 Task: Look for organic products only.
Action: Mouse moved to (24, 74)
Screenshot: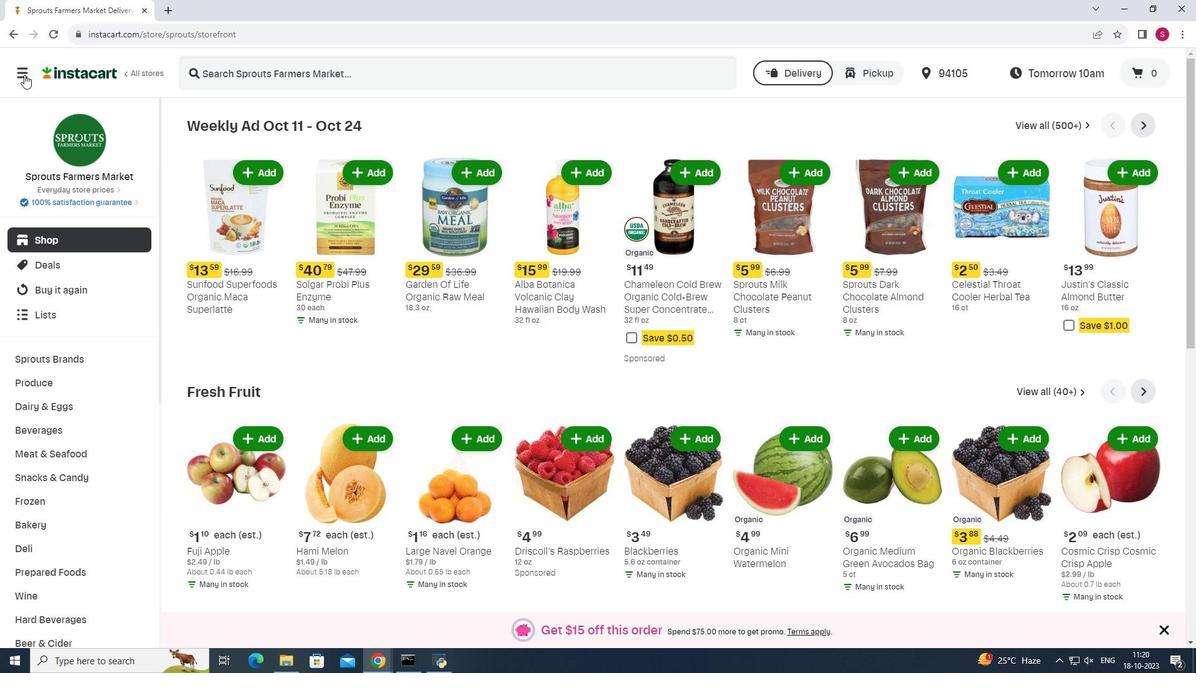 
Action: Mouse pressed left at (24, 74)
Screenshot: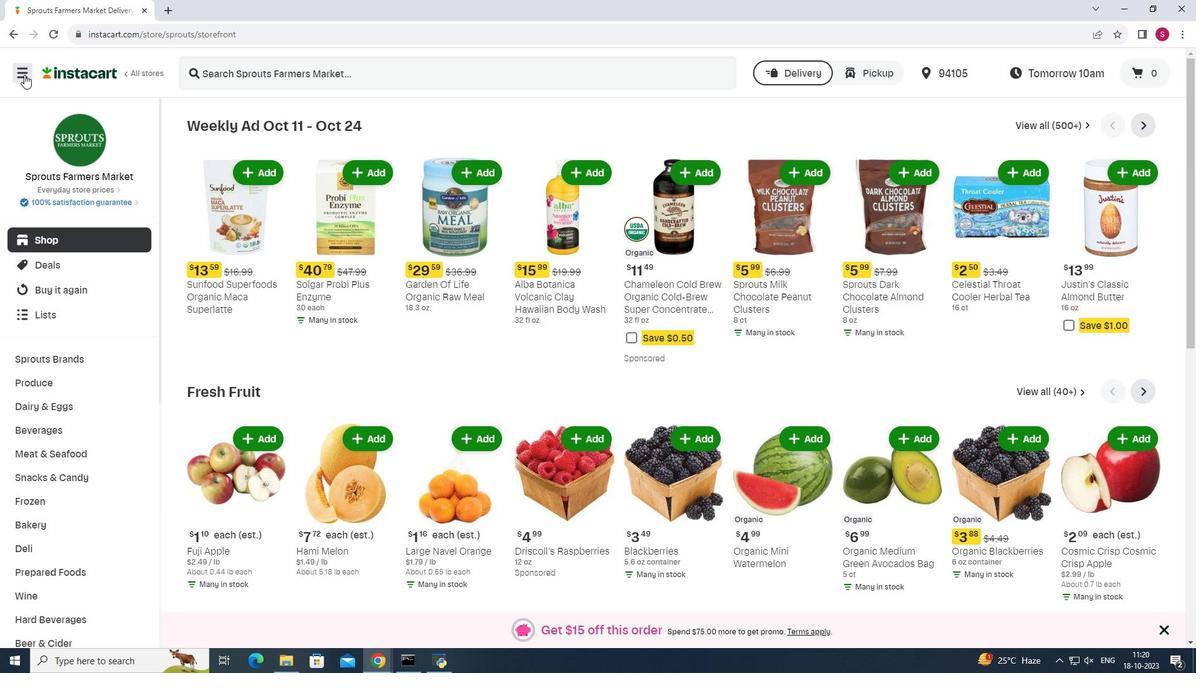 
Action: Mouse moved to (81, 329)
Screenshot: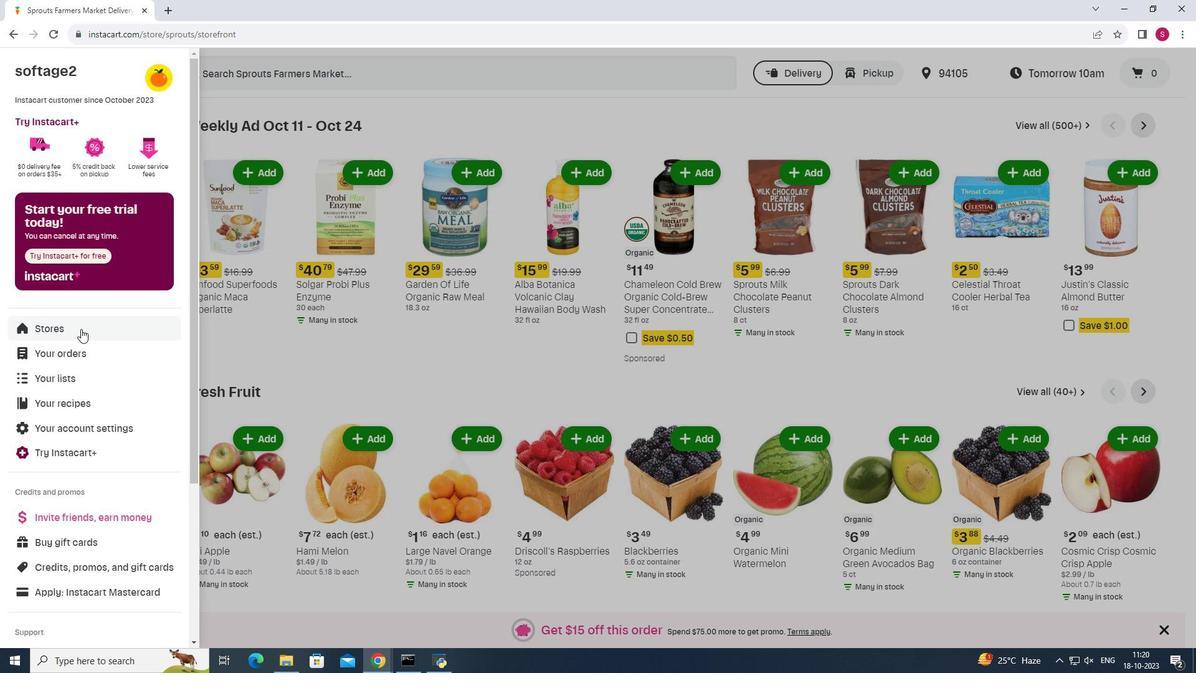 
Action: Mouse pressed left at (81, 329)
Screenshot: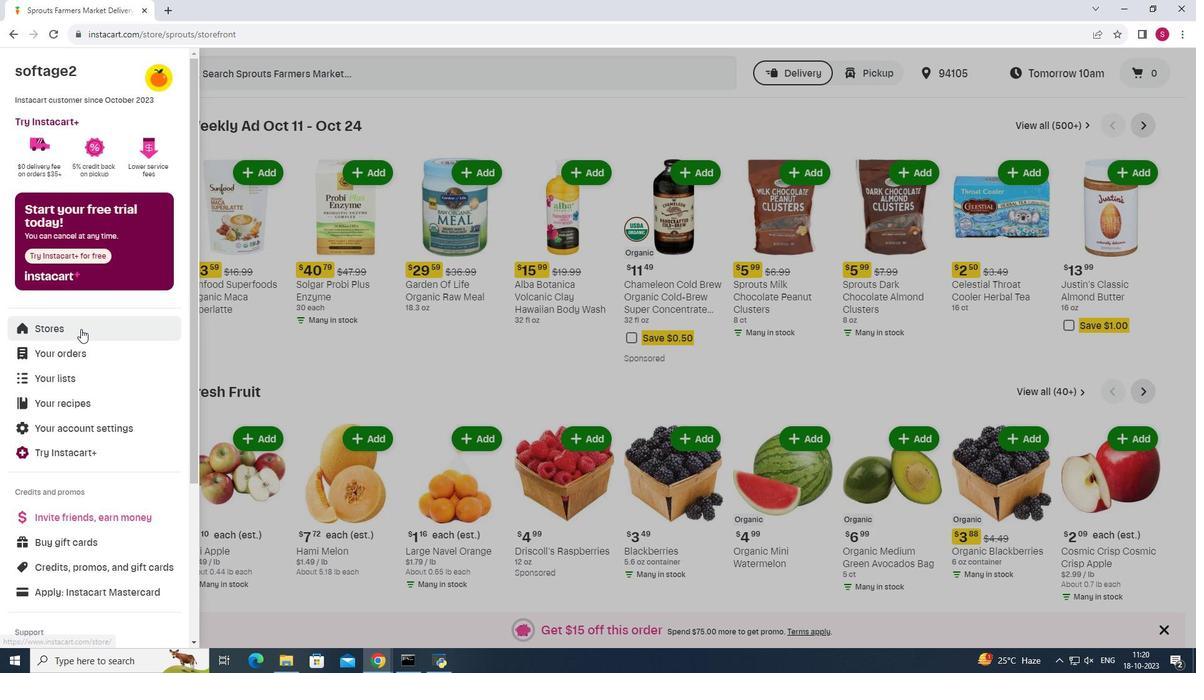 
Action: Mouse pressed left at (81, 329)
Screenshot: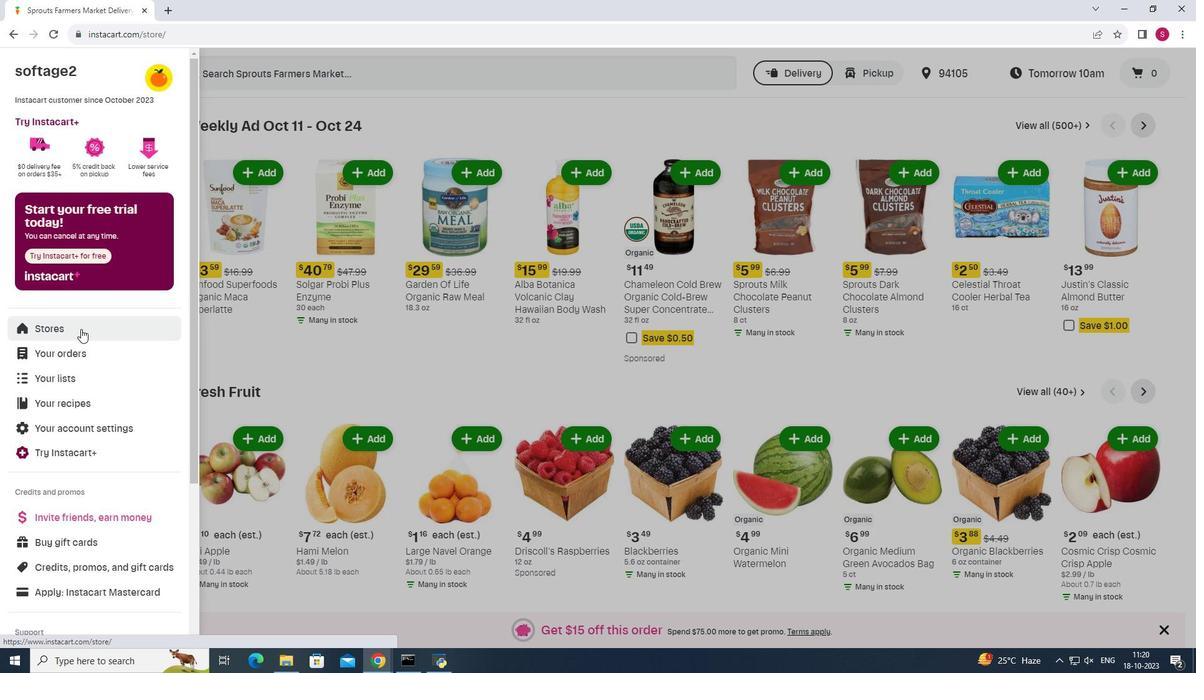 
Action: Mouse moved to (290, 120)
Screenshot: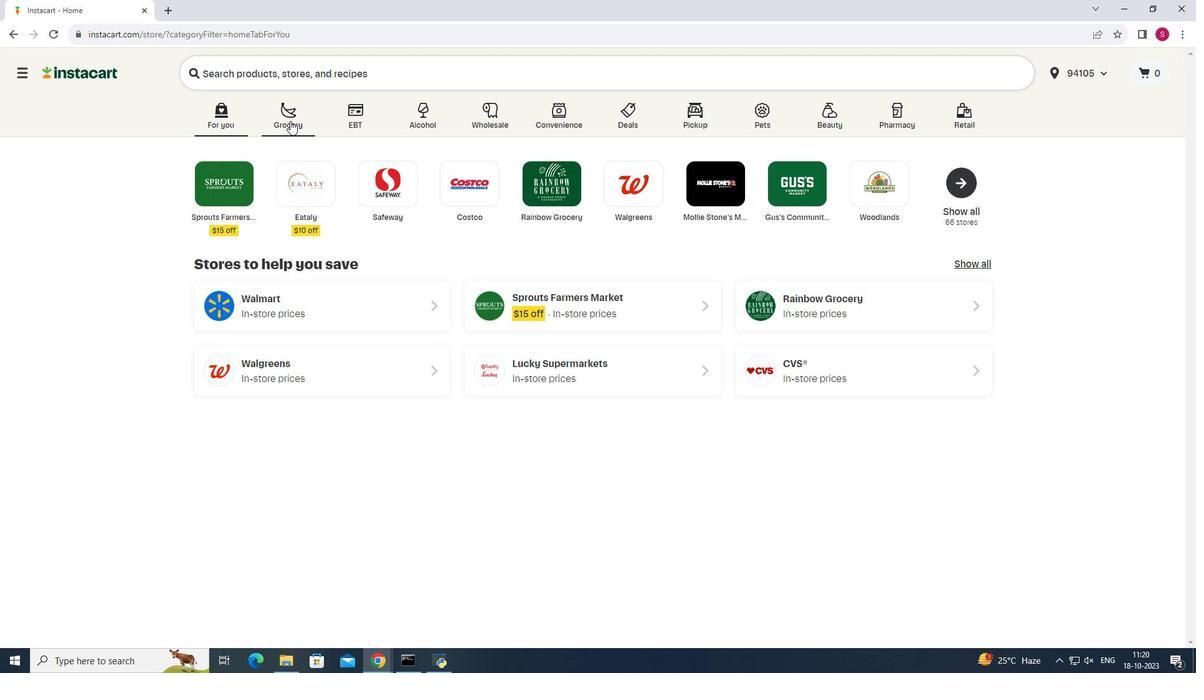 
Action: Mouse pressed left at (290, 120)
Screenshot: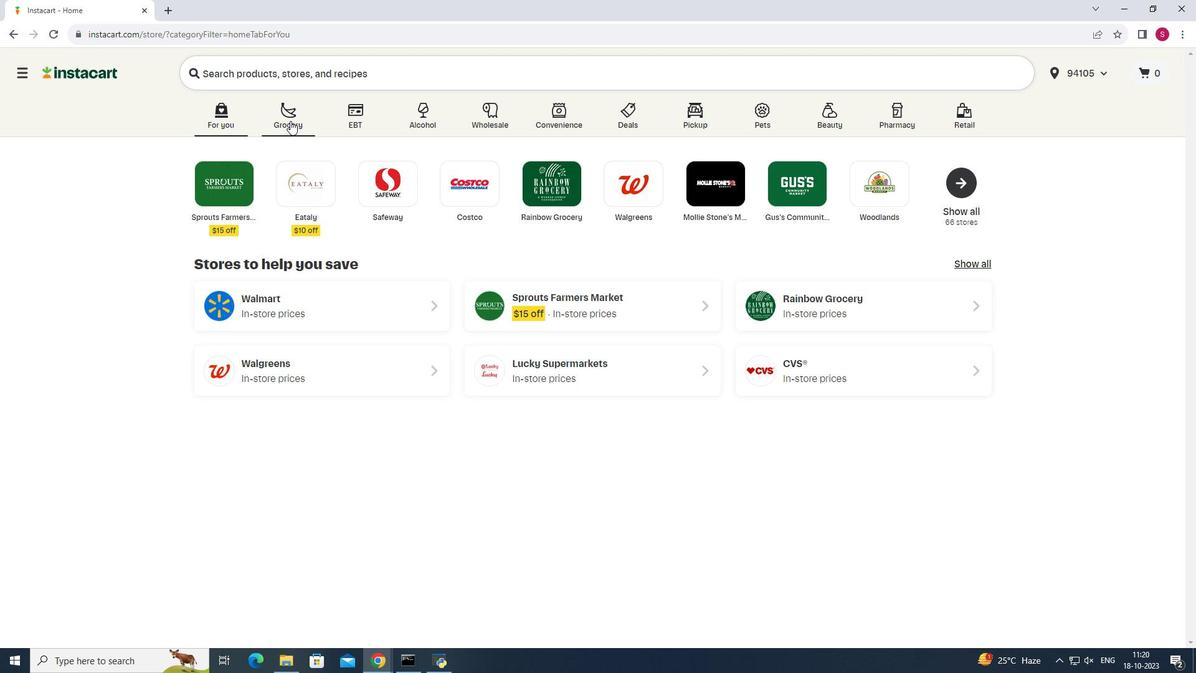 
Action: Mouse pressed left at (290, 120)
Screenshot: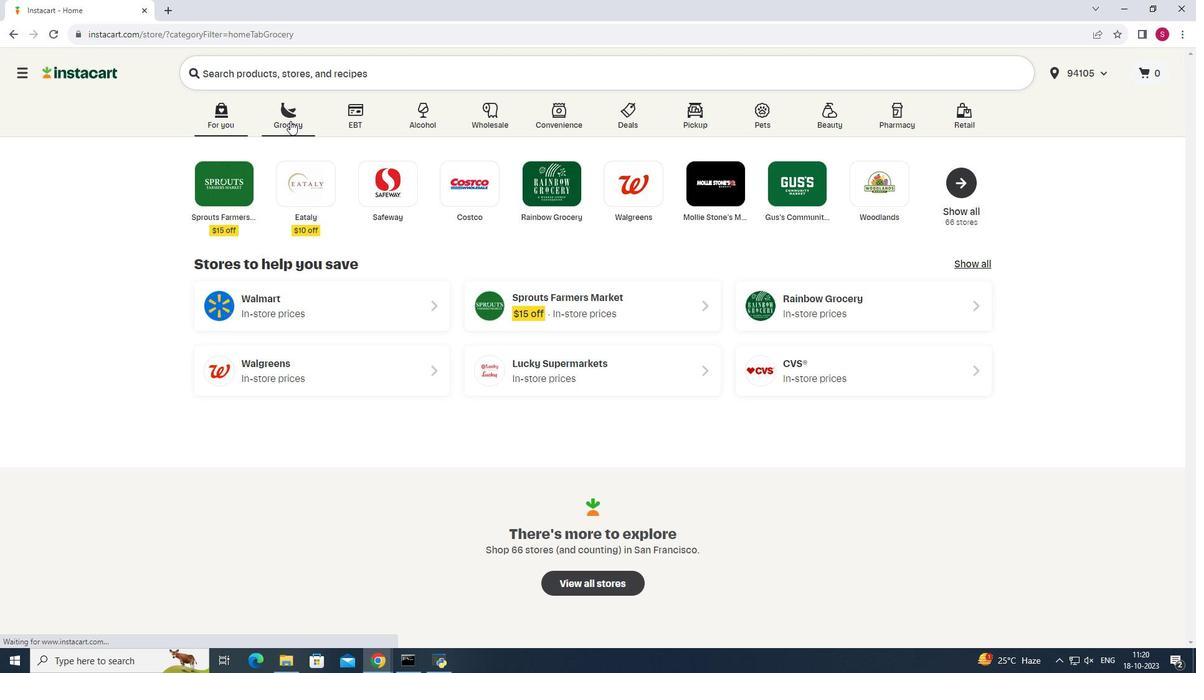 
Action: Mouse moved to (827, 172)
Screenshot: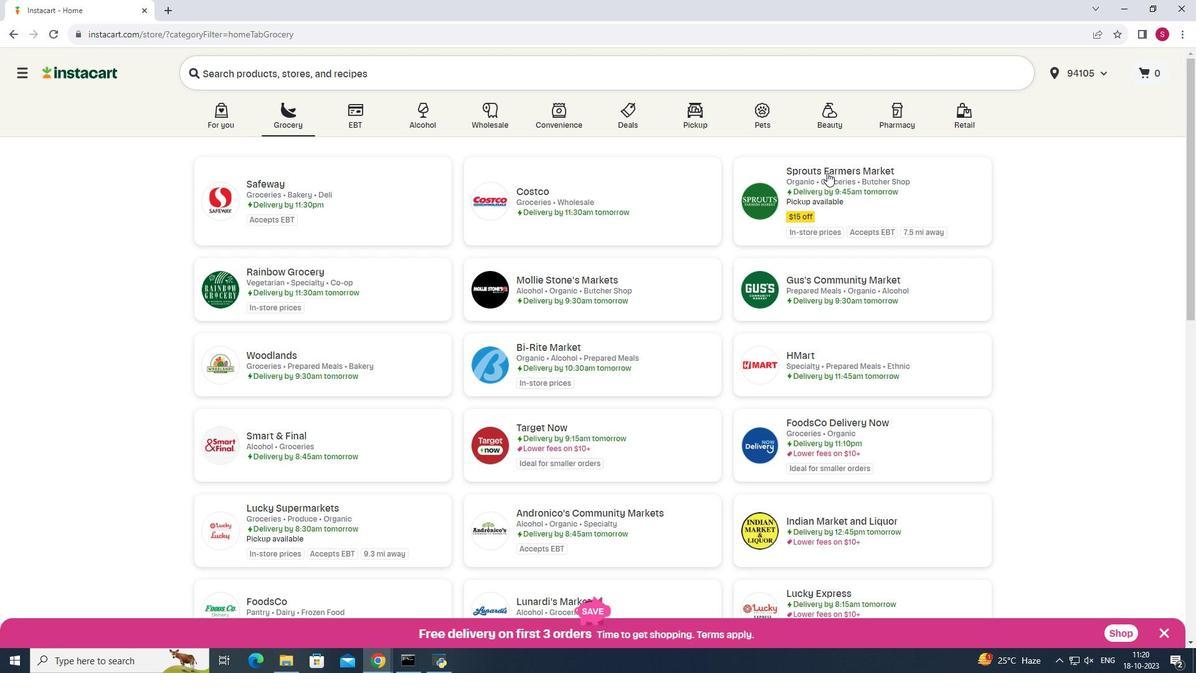 
Action: Mouse pressed left at (827, 172)
Screenshot: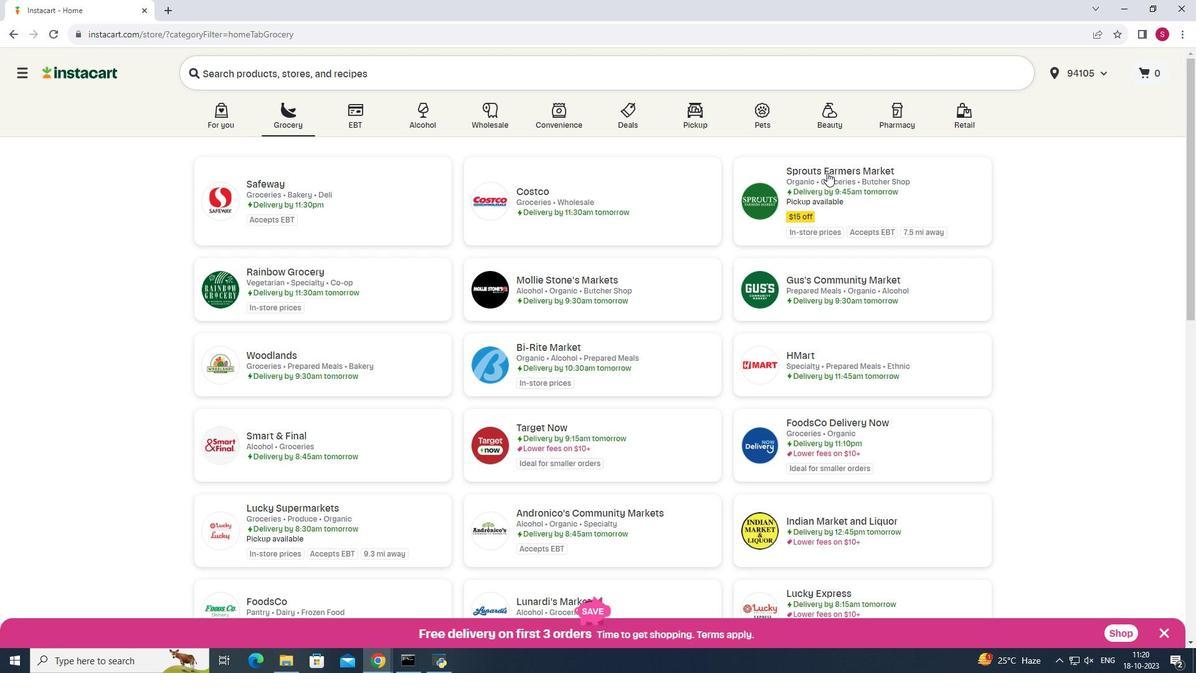 
Action: Mouse moved to (39, 474)
Screenshot: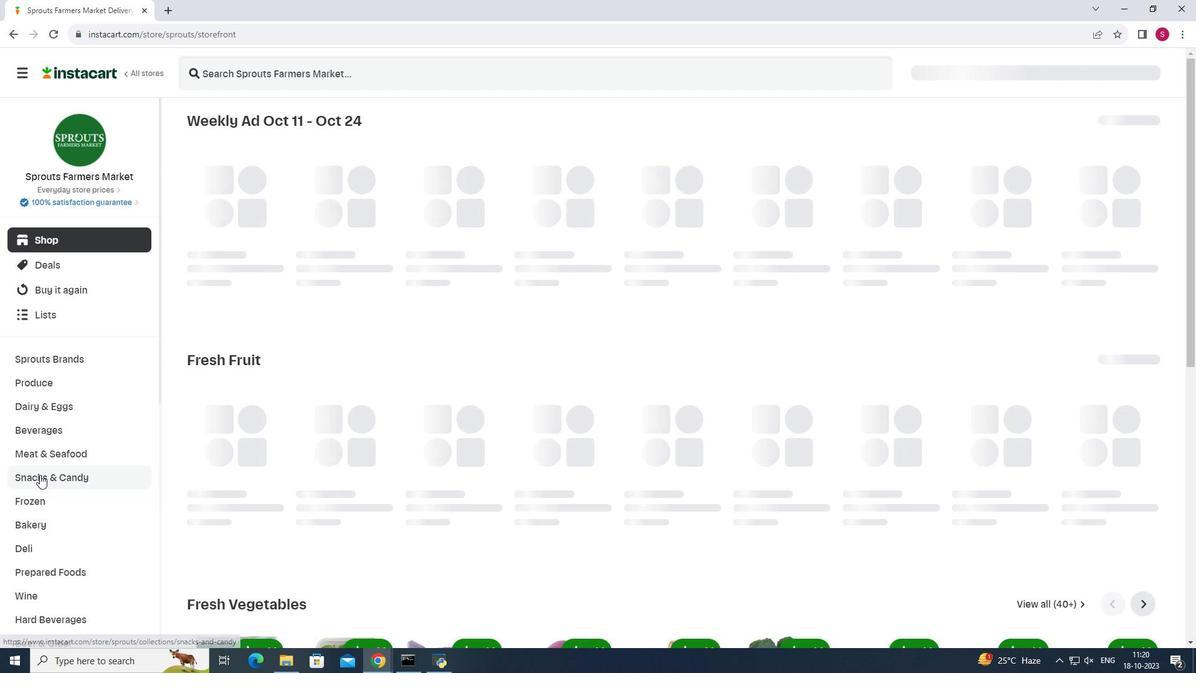 
Action: Mouse pressed left at (39, 474)
Screenshot: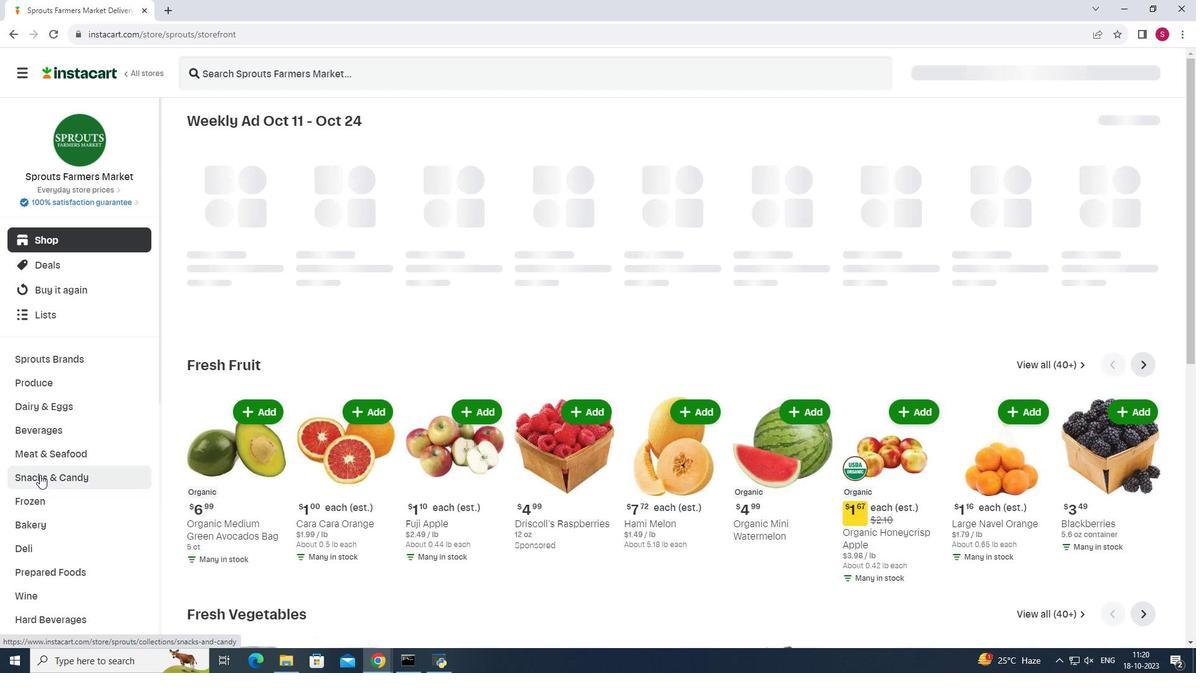 
Action: Mouse moved to (365, 158)
Screenshot: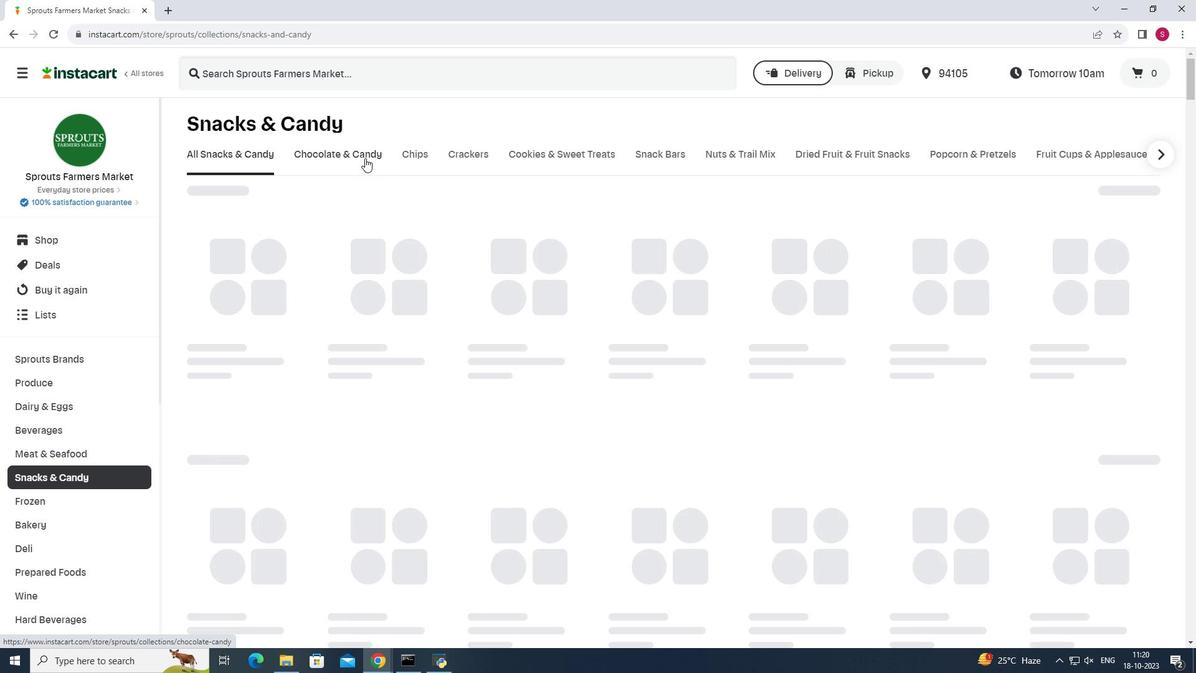 
Action: Mouse pressed left at (365, 158)
Screenshot: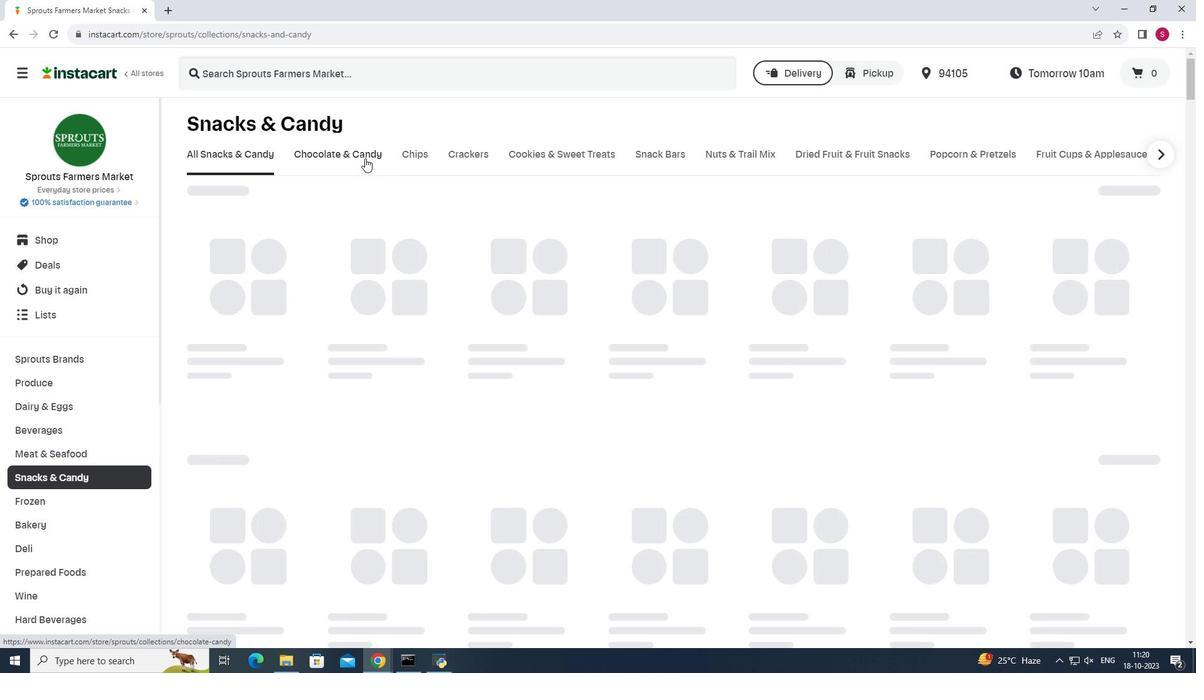 
Action: Mouse moved to (438, 210)
Screenshot: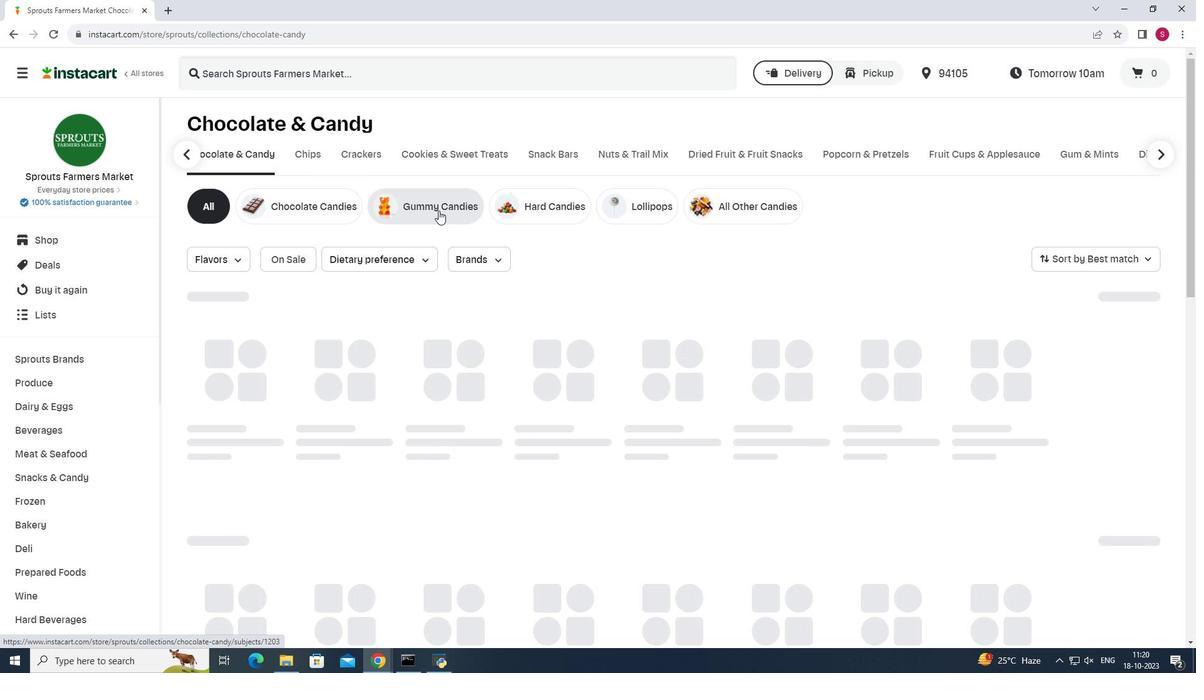 
Action: Mouse pressed left at (438, 210)
Screenshot: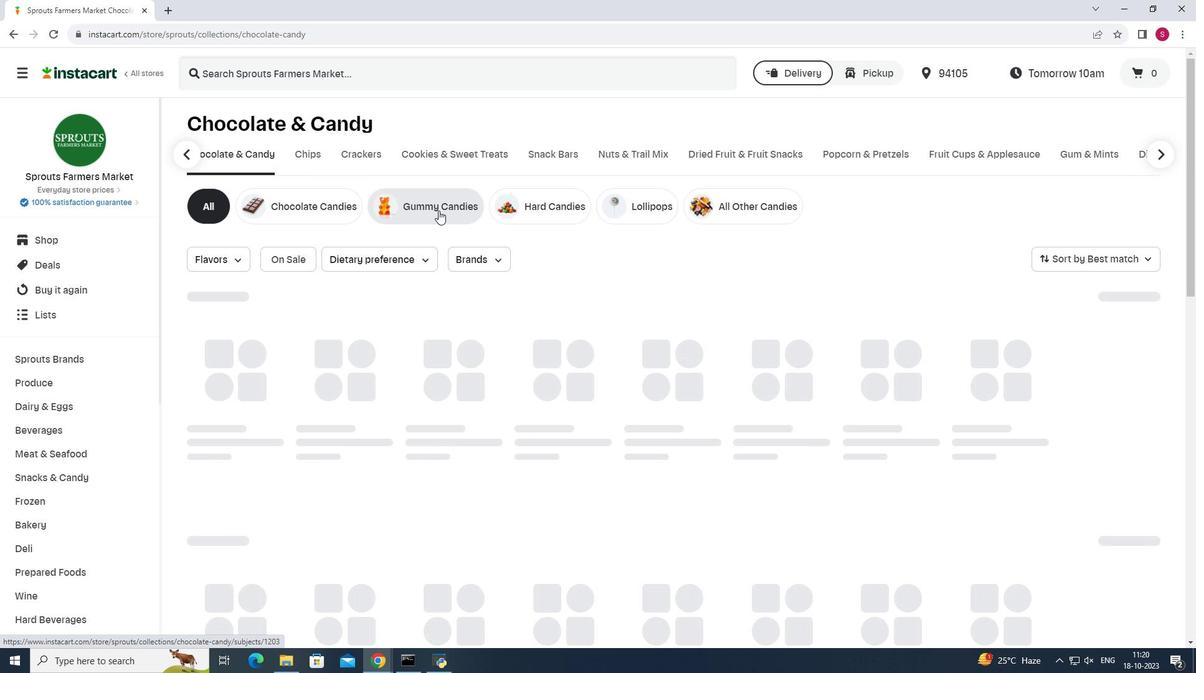 
Action: Mouse moved to (418, 266)
Screenshot: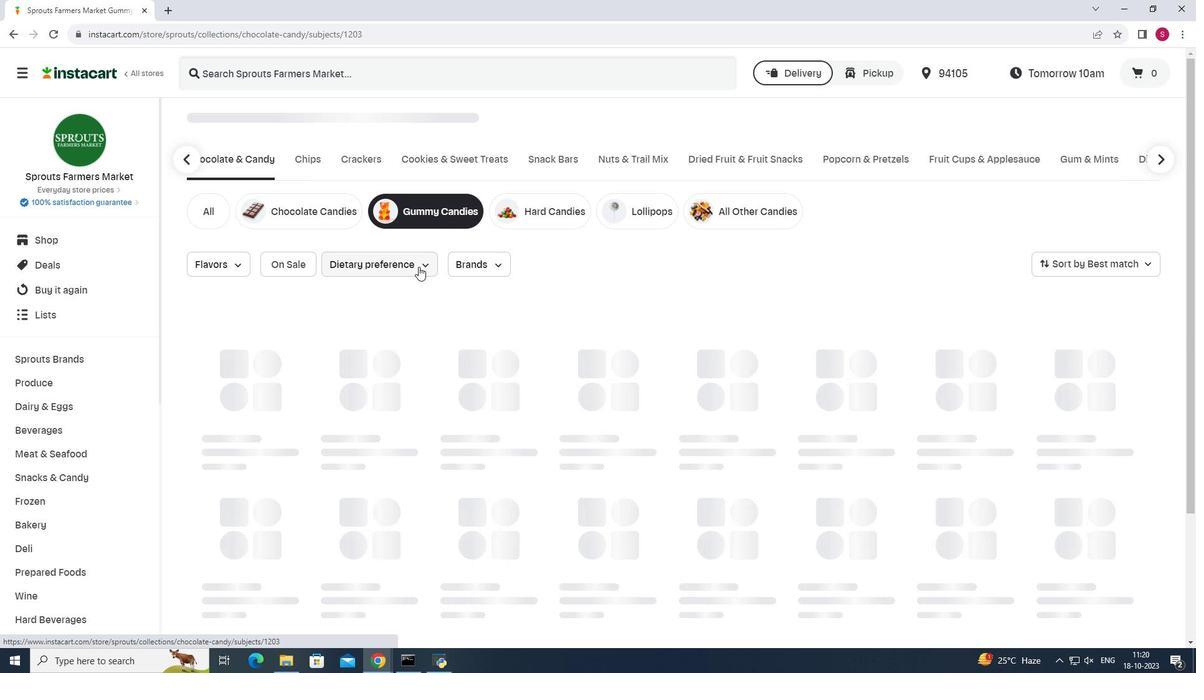 
Action: Mouse pressed left at (418, 266)
Screenshot: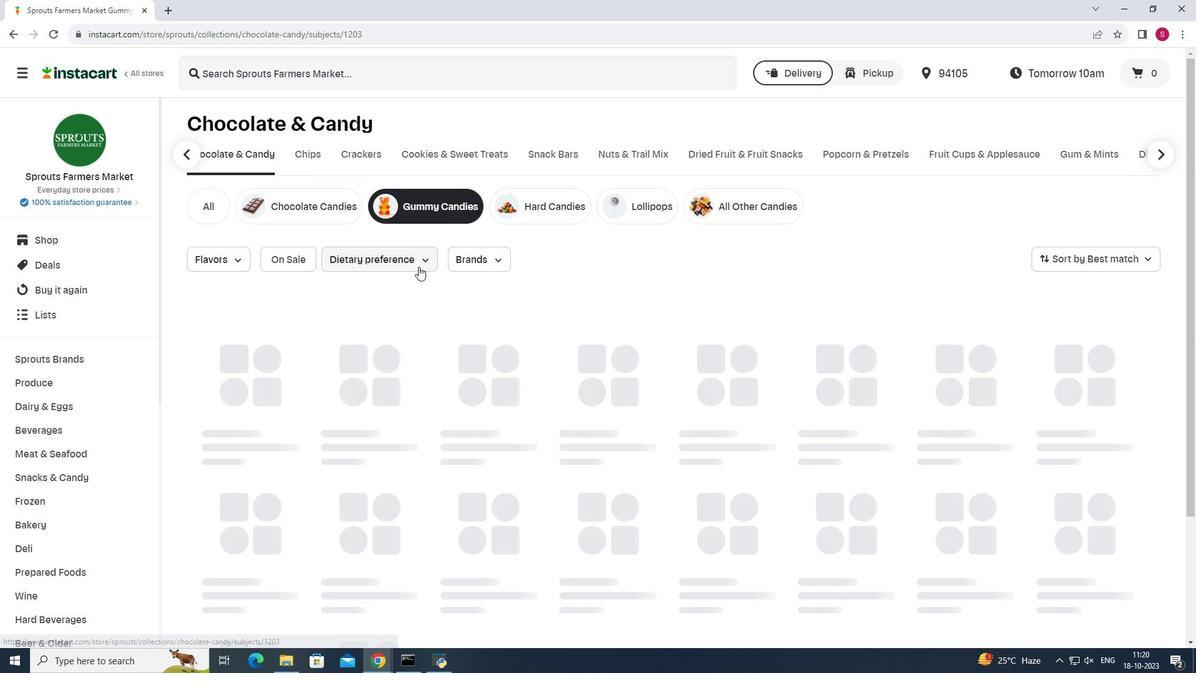 
Action: Mouse pressed left at (418, 266)
Screenshot: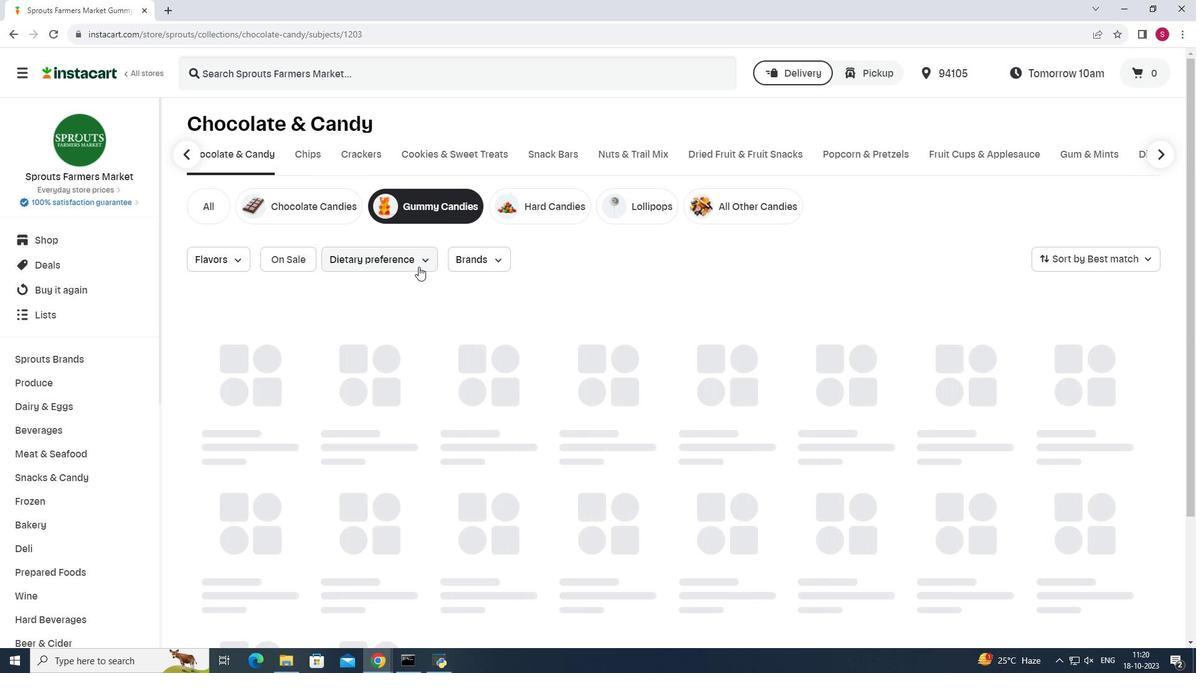 
Action: Mouse moved to (425, 259)
Screenshot: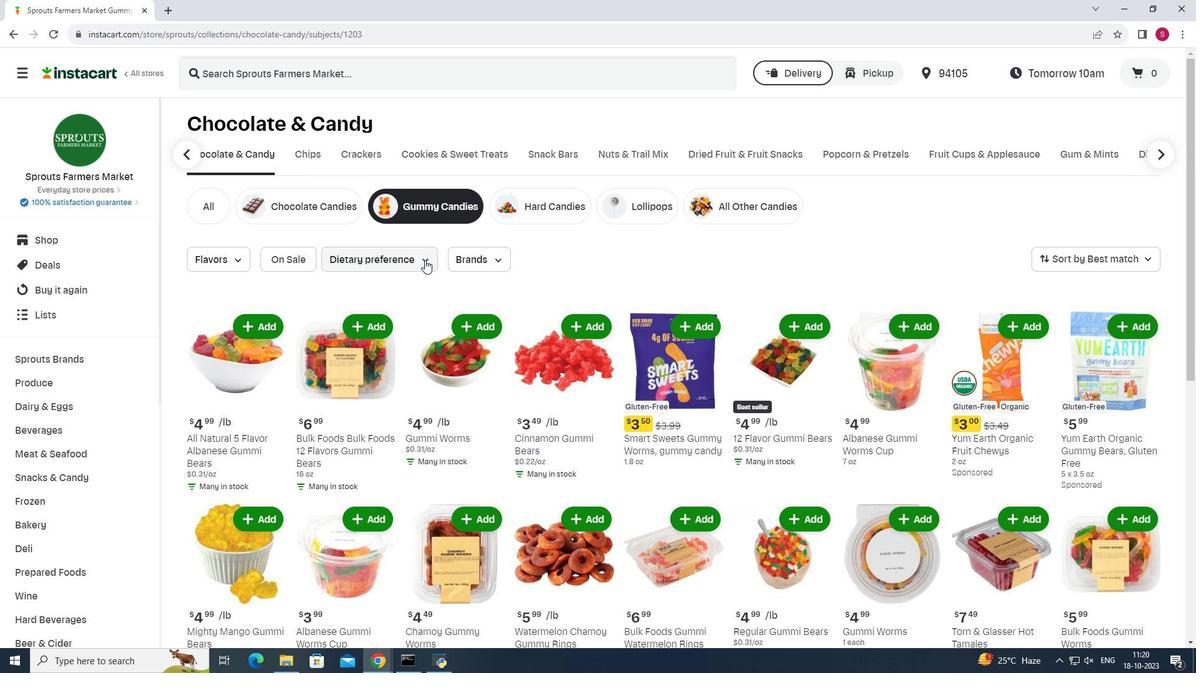 
Action: Mouse pressed left at (425, 259)
Screenshot: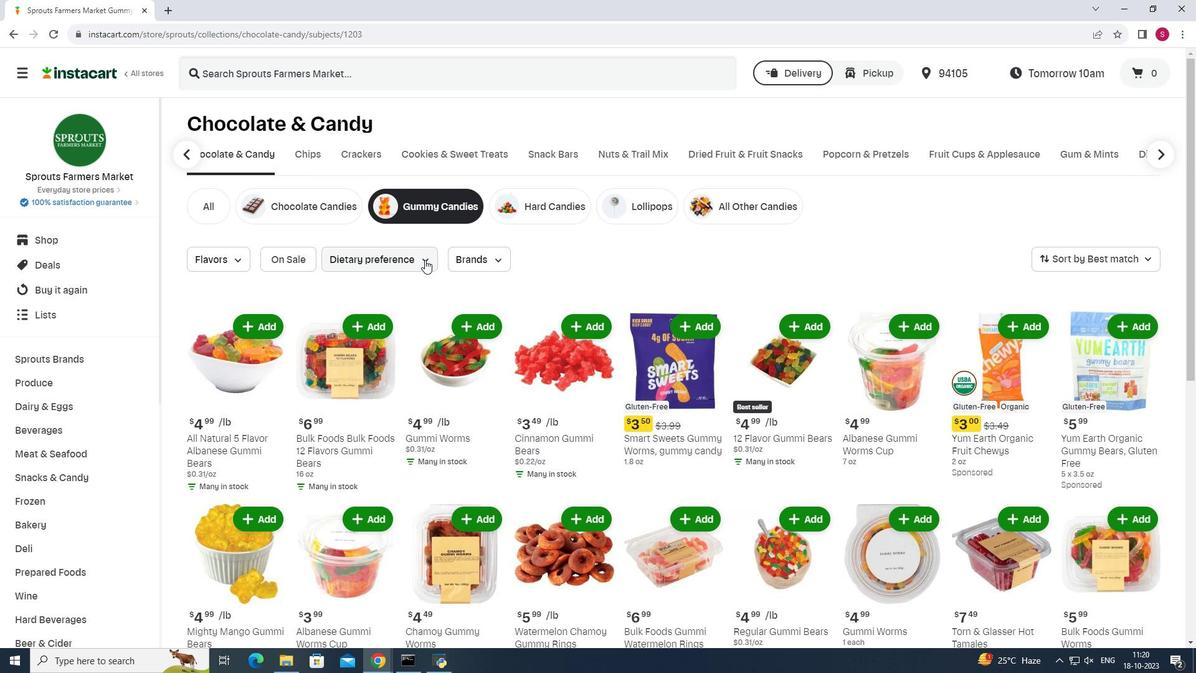 
Action: Mouse moved to (338, 357)
Screenshot: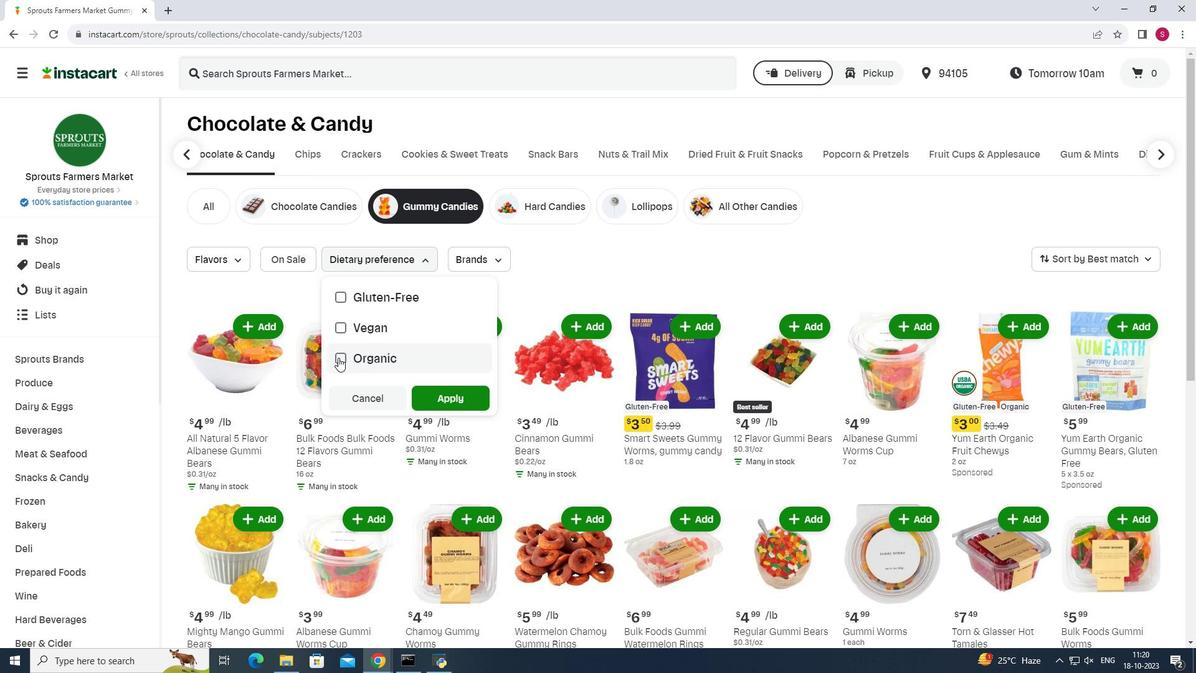
Action: Mouse pressed left at (338, 357)
Screenshot: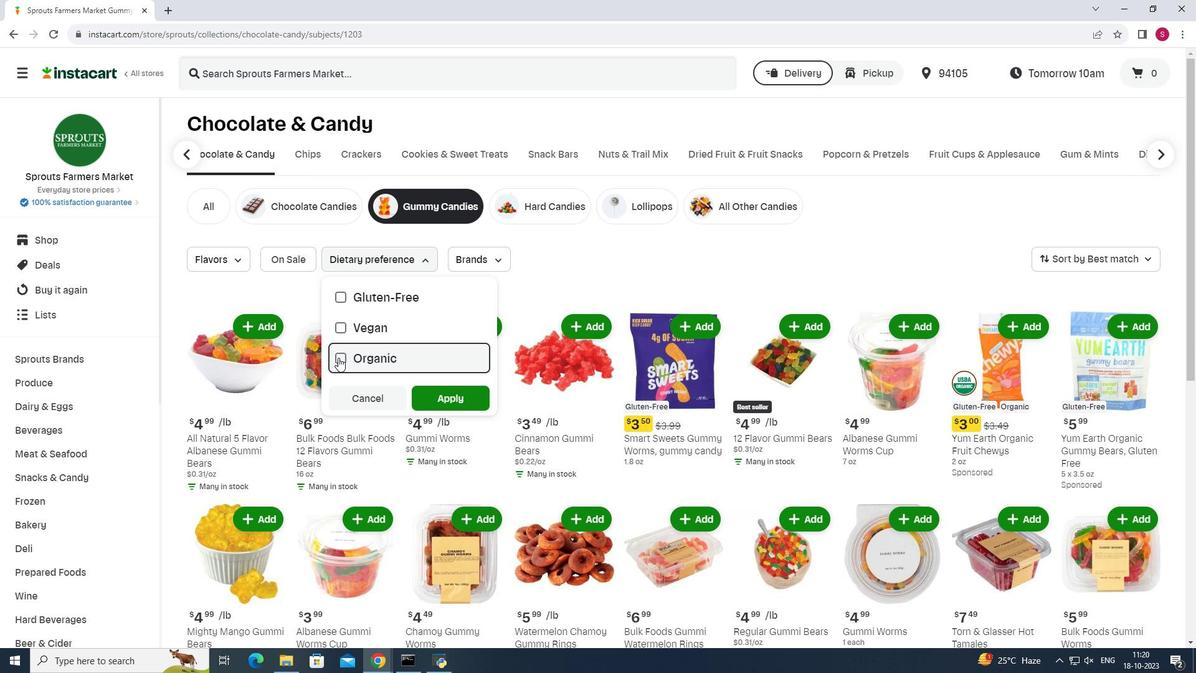 
Action: Mouse moved to (474, 398)
Screenshot: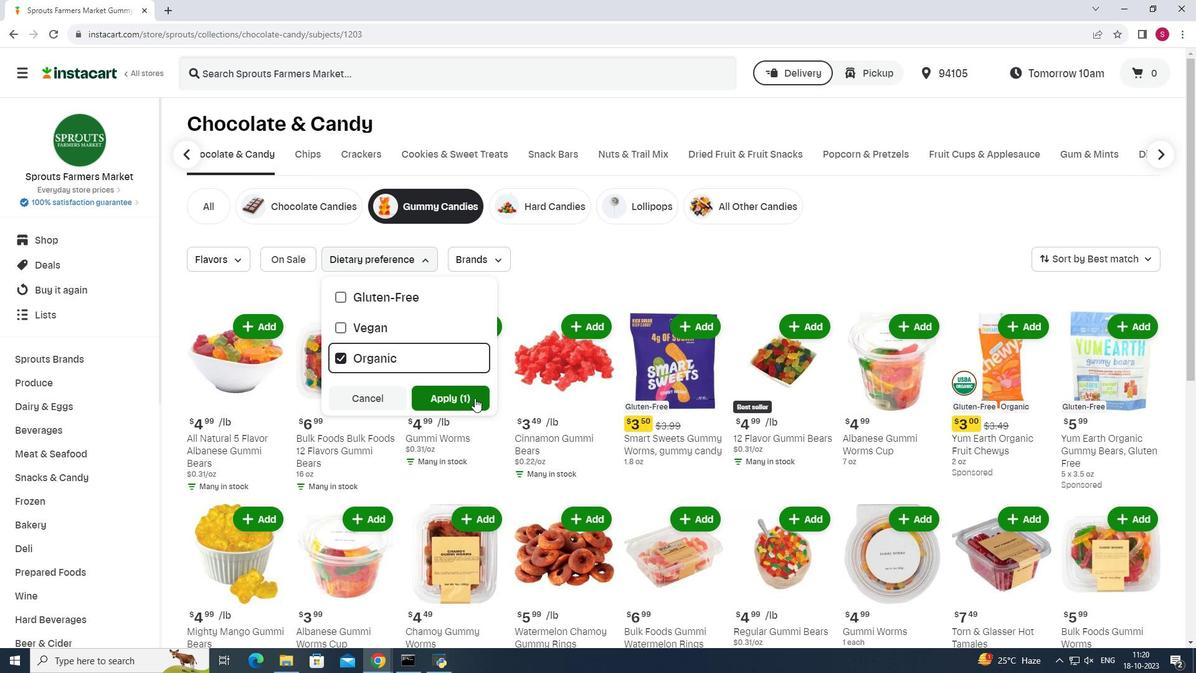 
Action: Mouse pressed left at (474, 398)
Screenshot: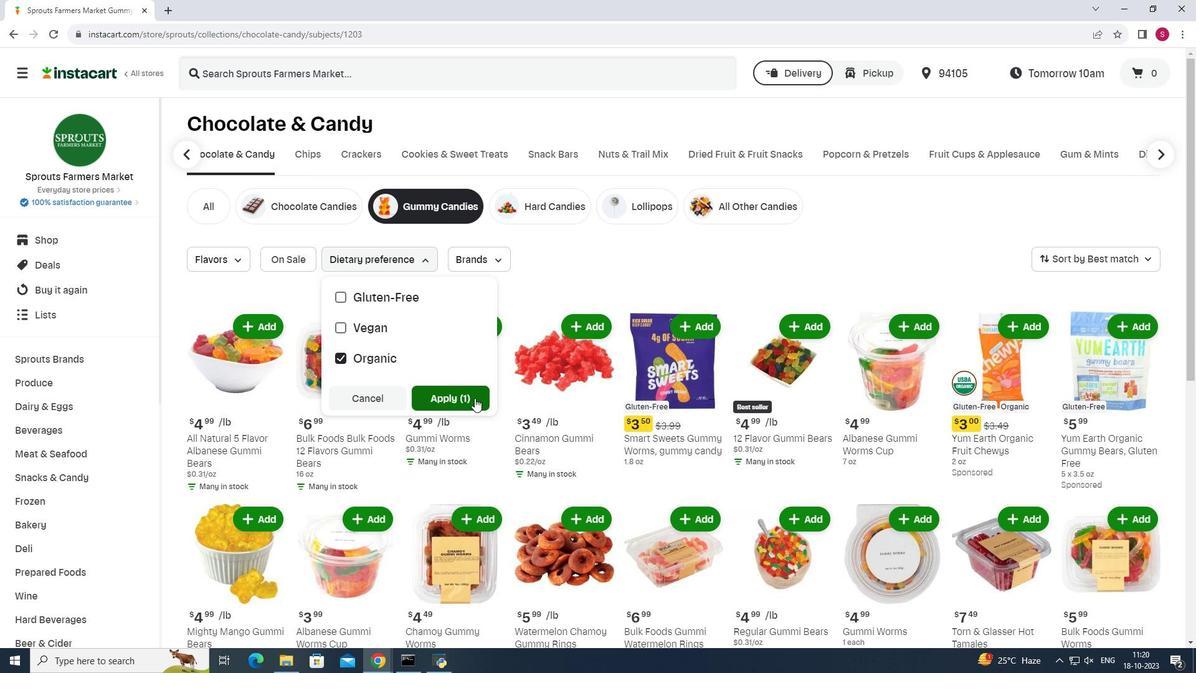 
Action: Mouse moved to (787, 287)
Screenshot: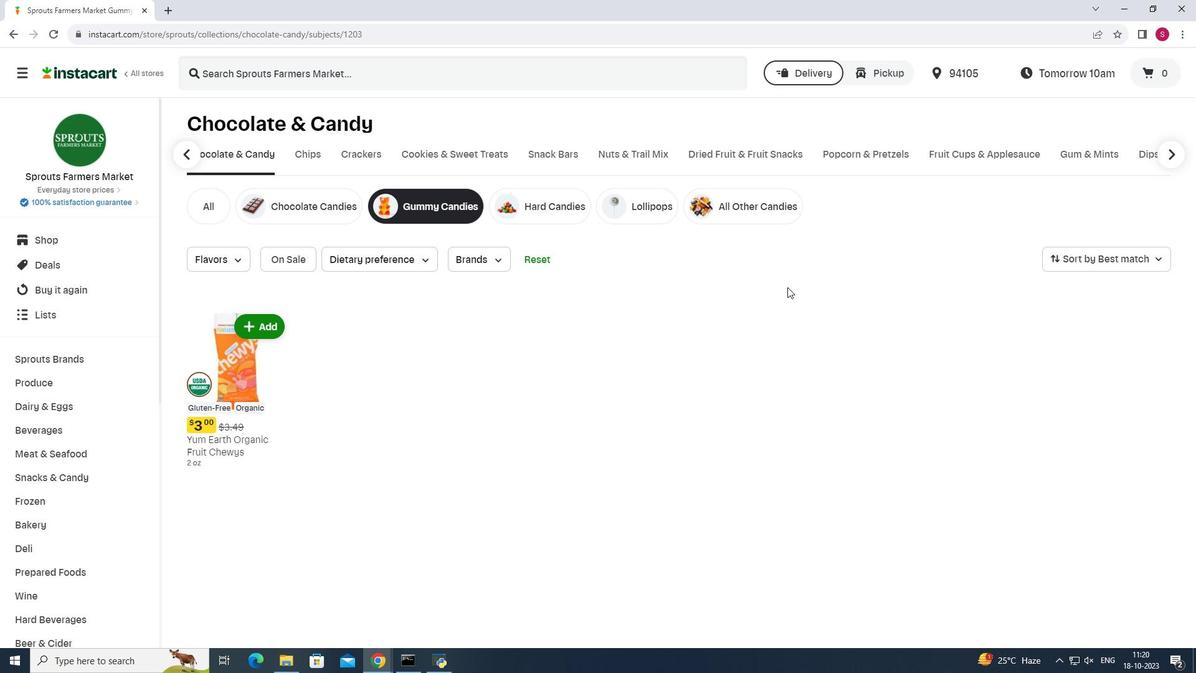 
